Task: Create a task  Develop a custom data visualization tool for a company , assign it to team member softage.4@softage.net in the project AgileCenter and update the status of the task to  On Track  , set the priority of the task to High
Action: Mouse moved to (73, 52)
Screenshot: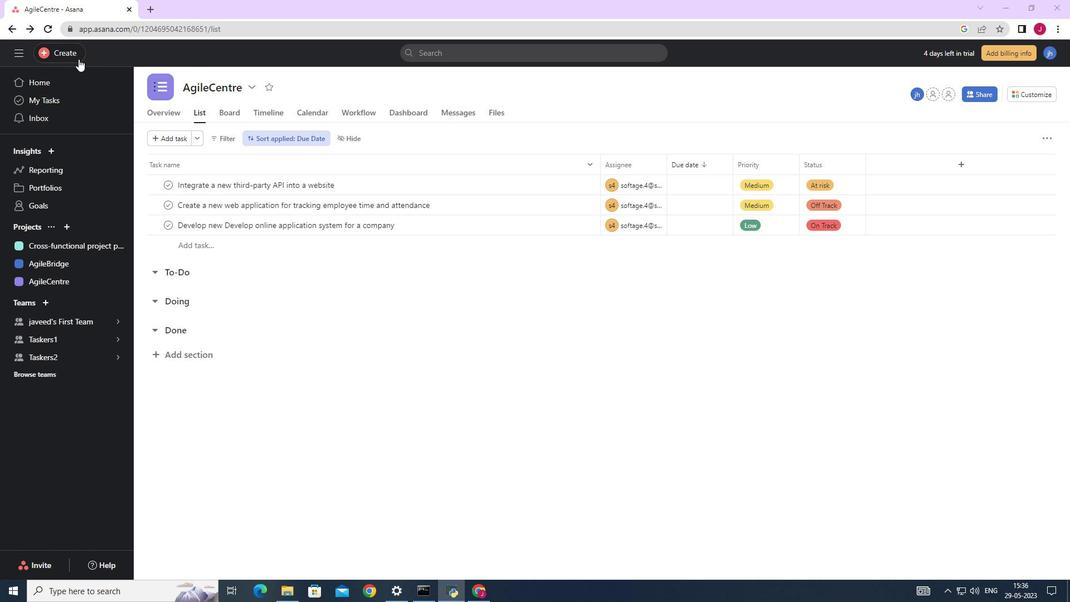 
Action: Mouse pressed left at (73, 52)
Screenshot: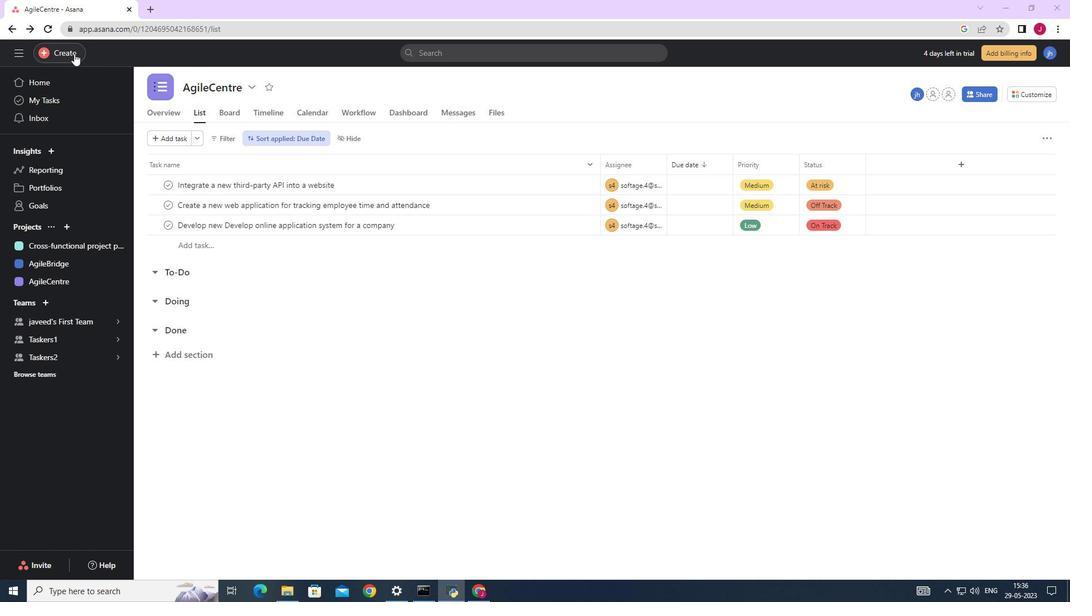 
Action: Mouse moved to (129, 64)
Screenshot: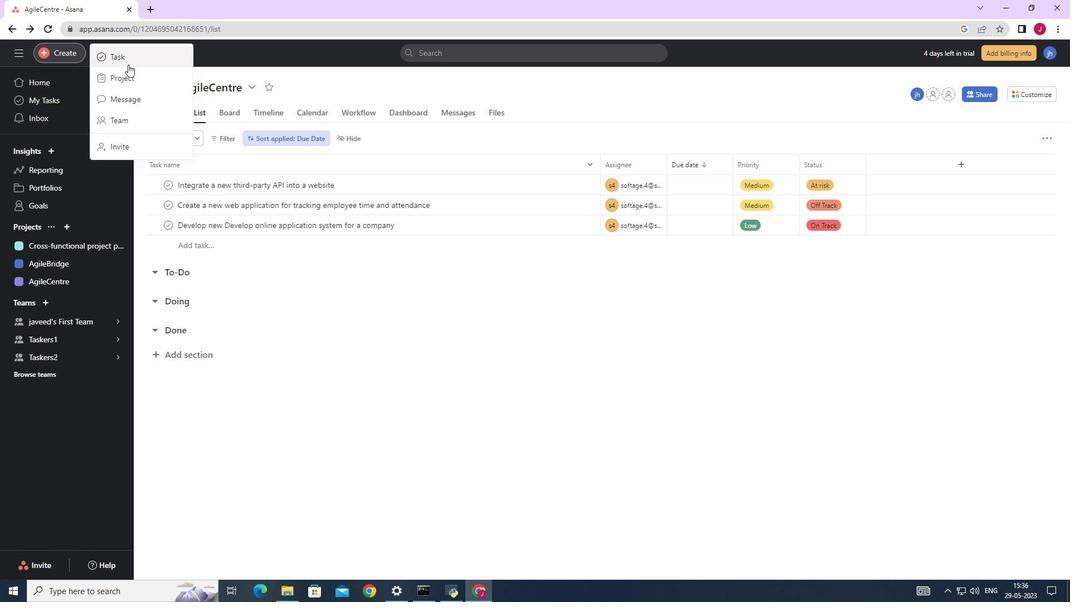
Action: Mouse pressed left at (129, 64)
Screenshot: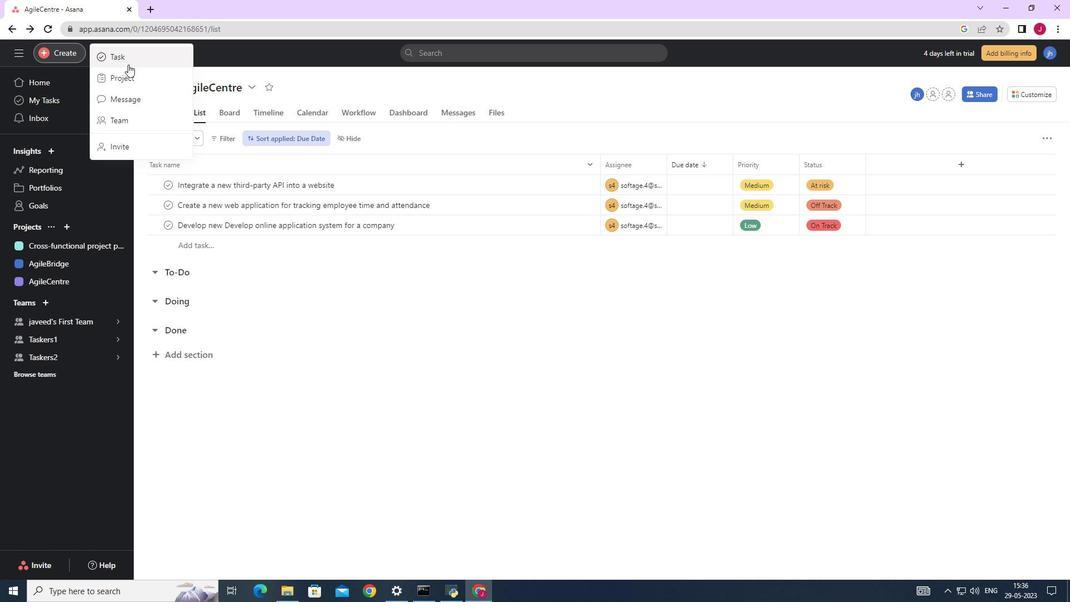 
Action: Mouse moved to (873, 370)
Screenshot: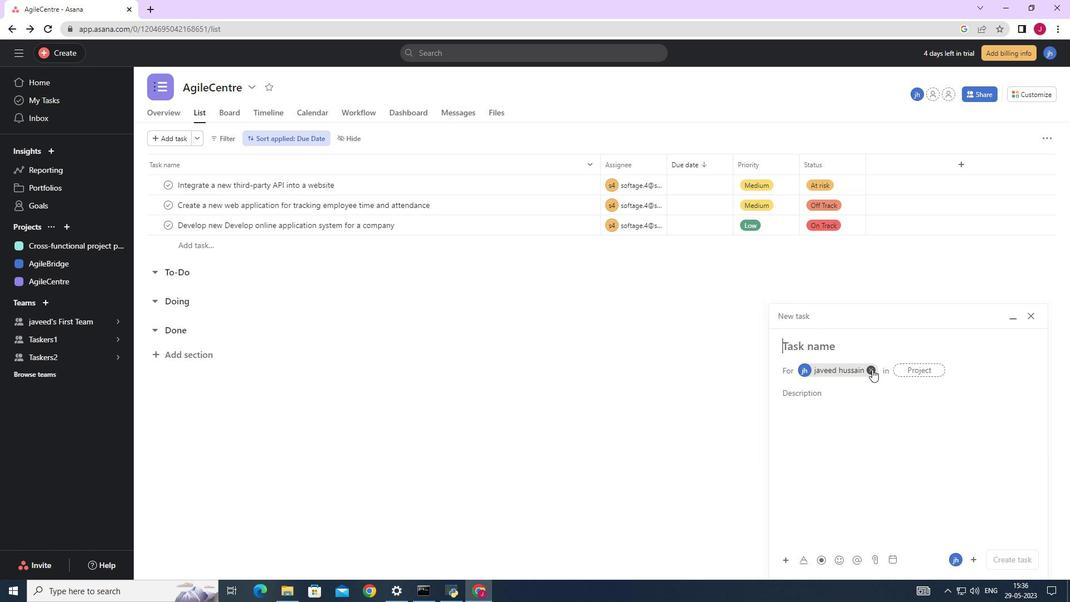 
Action: Mouse pressed left at (873, 370)
Screenshot: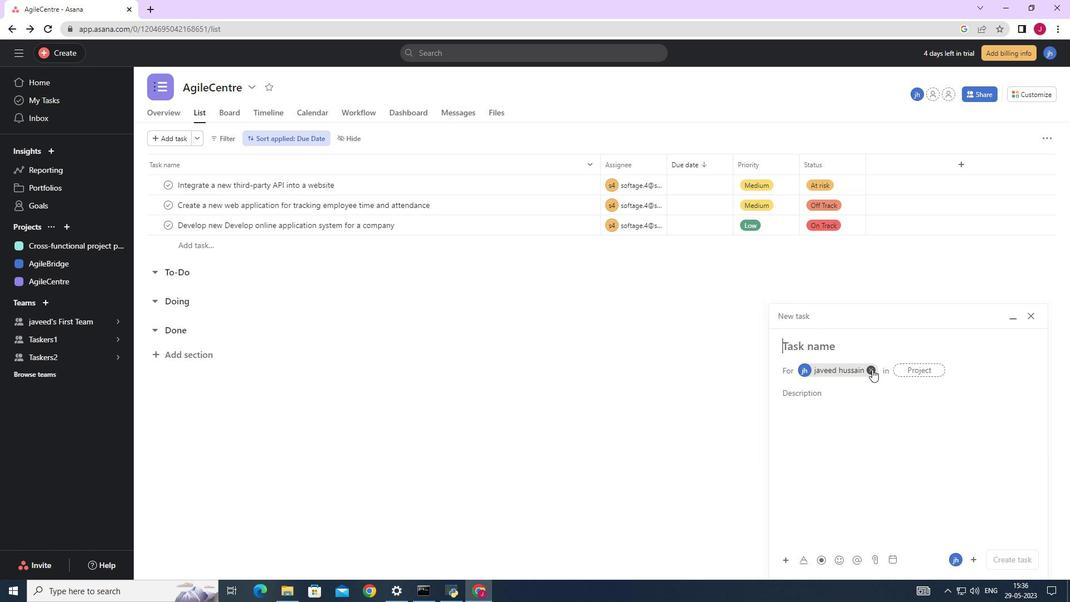 
Action: Mouse moved to (856, 350)
Screenshot: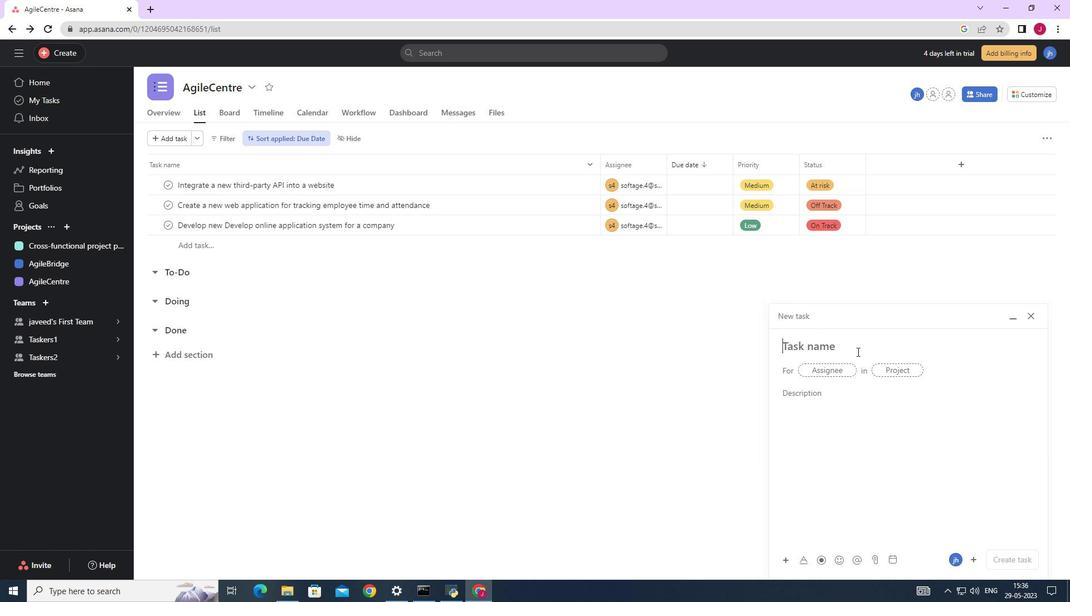 
Action: Mouse pressed left at (856, 350)
Screenshot: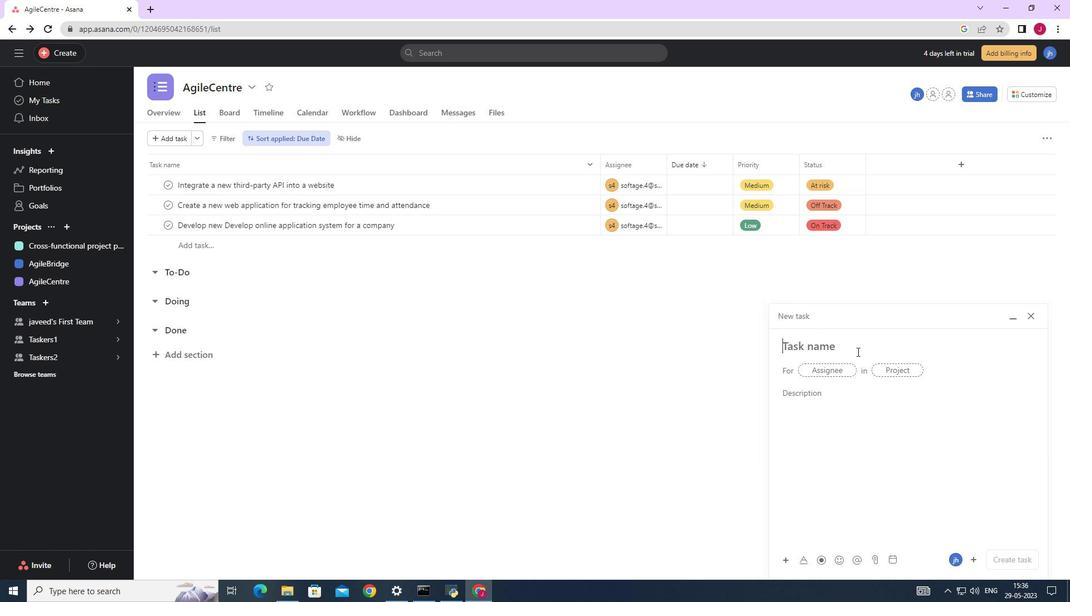 
Action: Mouse moved to (854, 348)
Screenshot: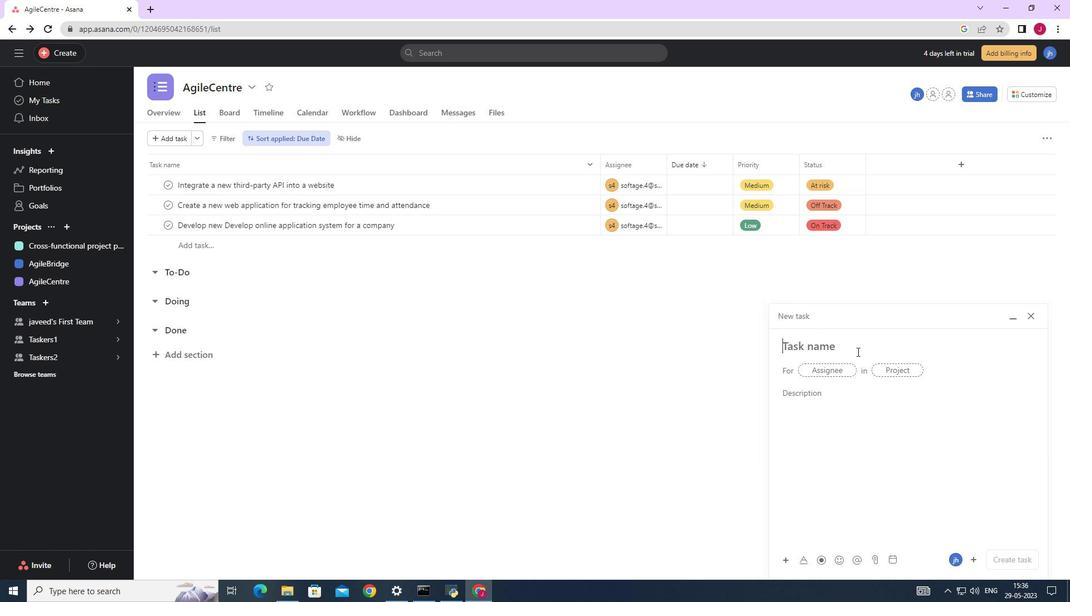 
Action: Key pressed <Key.caps_lock>D<Key.caps_lock>evelop<Key.space>a<Key.space>custom<Key.space>data<Key.space>visuak<Key.backspace>lization
Screenshot: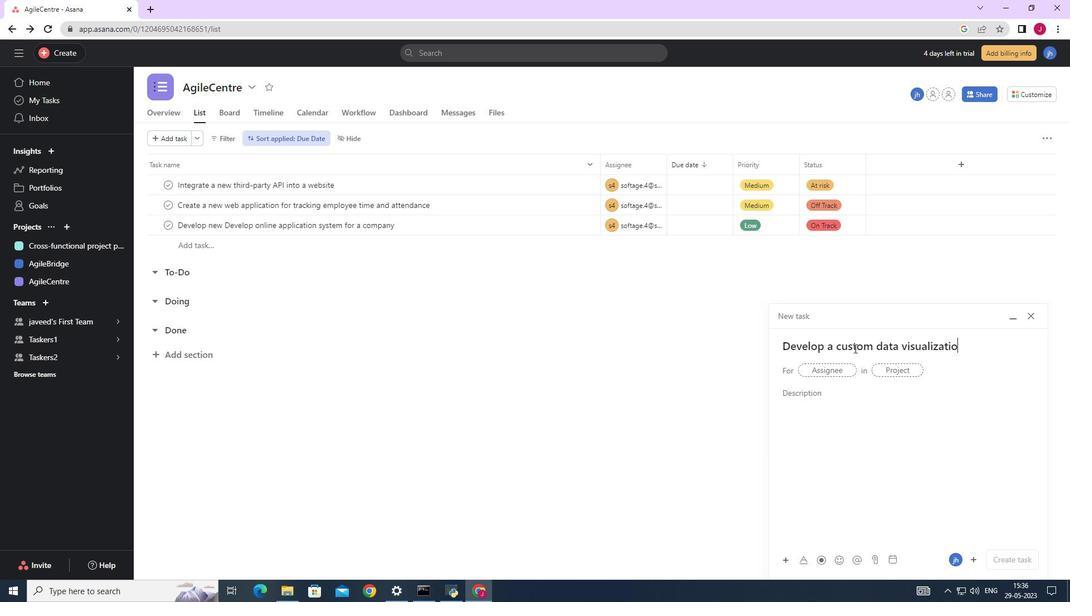
Action: Mouse moved to (883, 365)
Screenshot: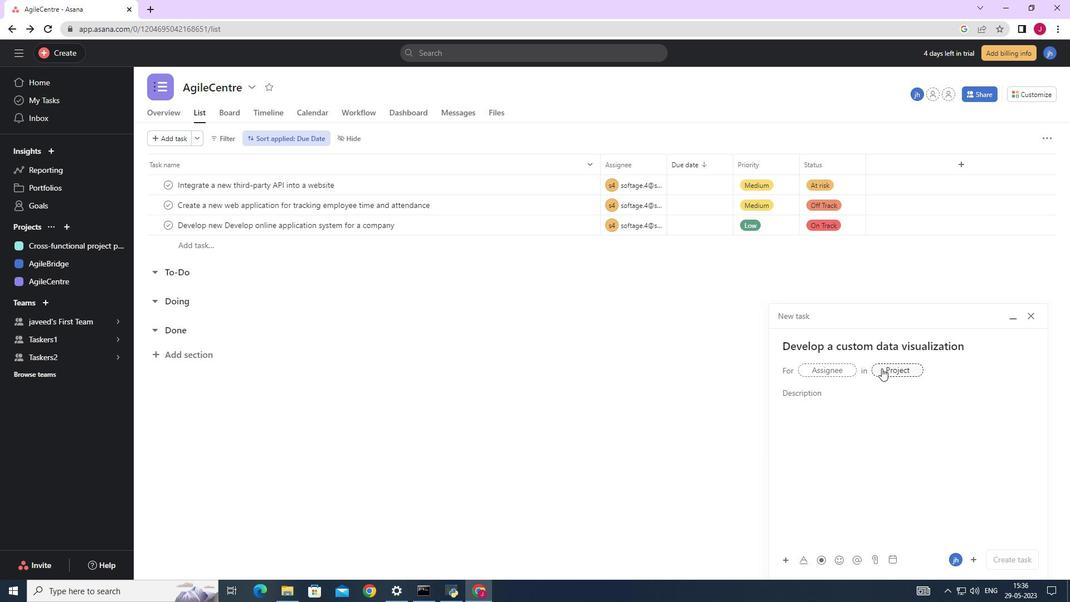 
Action: Key pressed <Key.space>tool<Key.space>for<Key.space>a<Key.space>company
Screenshot: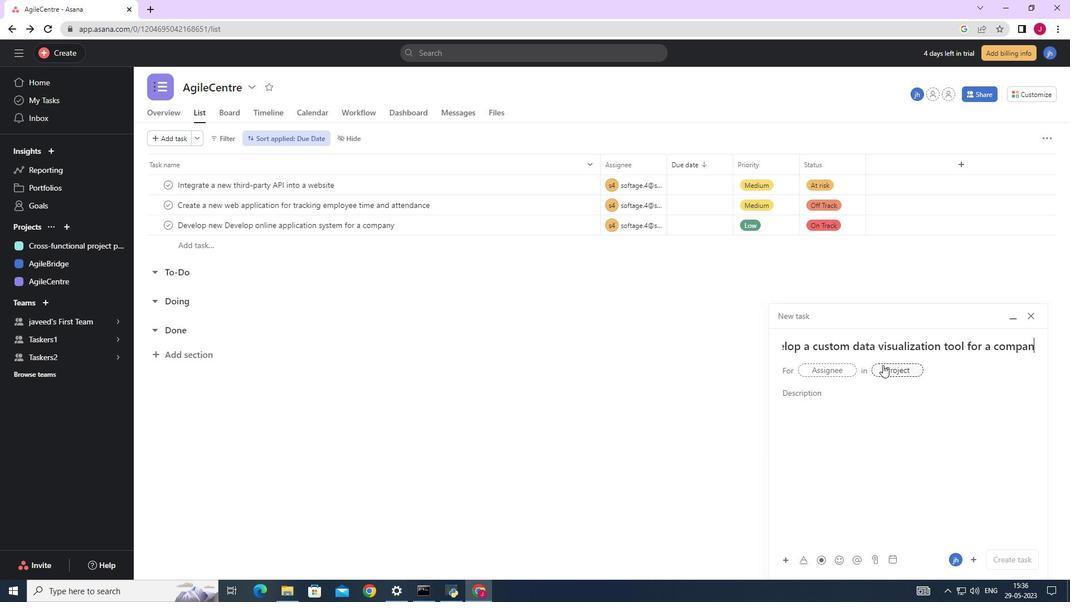 
Action: Mouse moved to (829, 370)
Screenshot: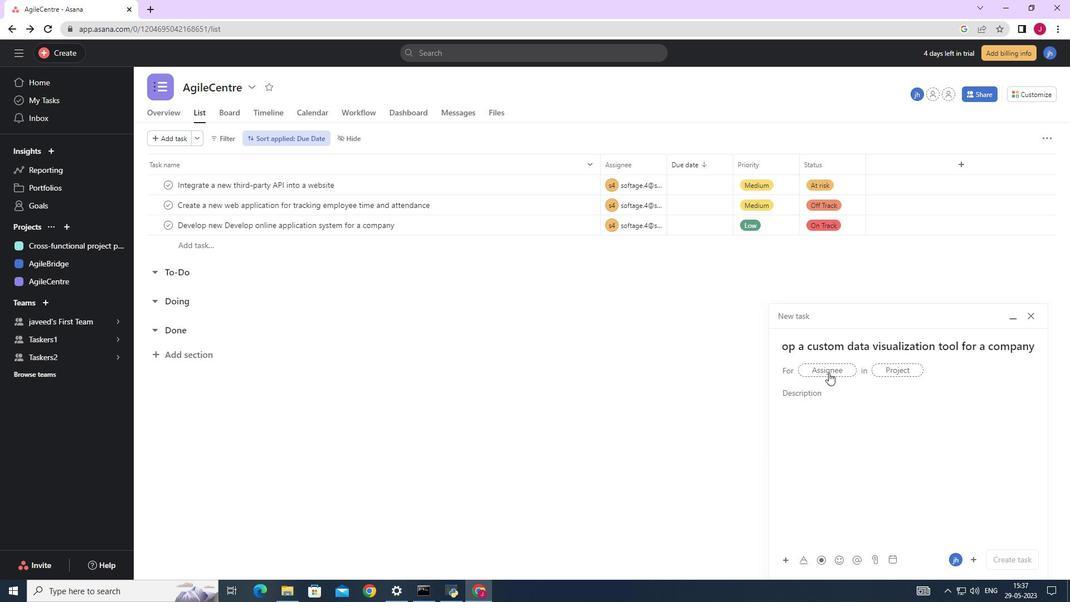 
Action: Mouse pressed left at (829, 370)
Screenshot: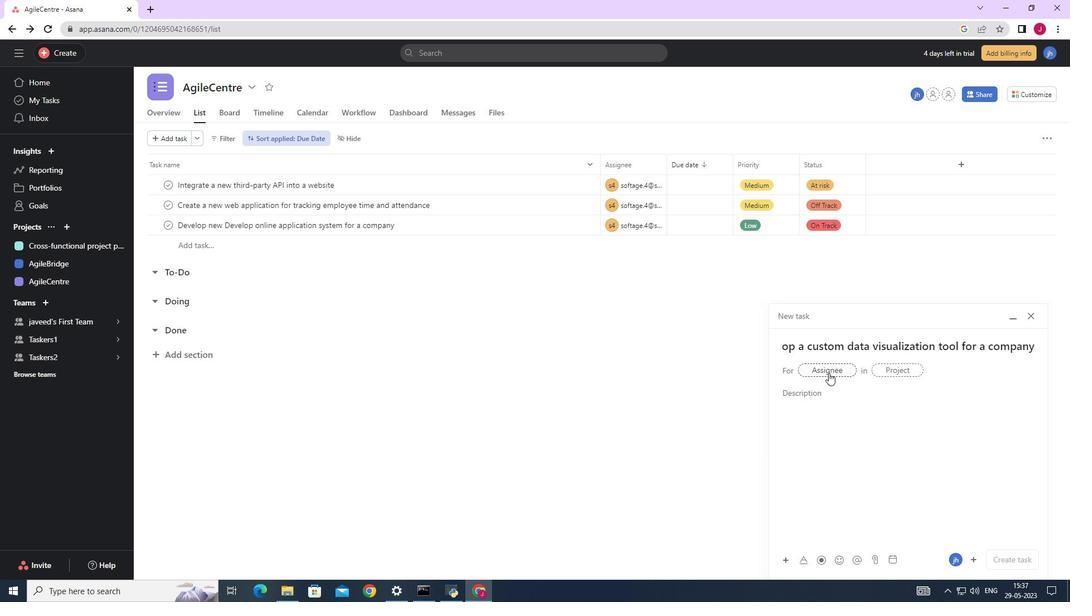 
Action: Mouse moved to (822, 376)
Screenshot: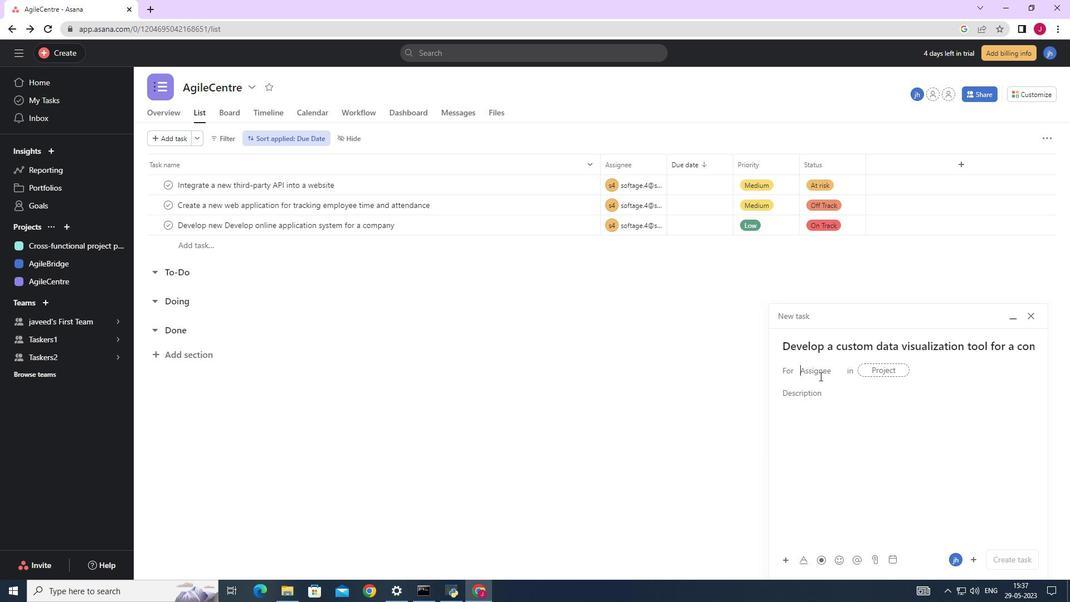 
Action: Key pressed softgae,<Key.backspace>.4
Screenshot: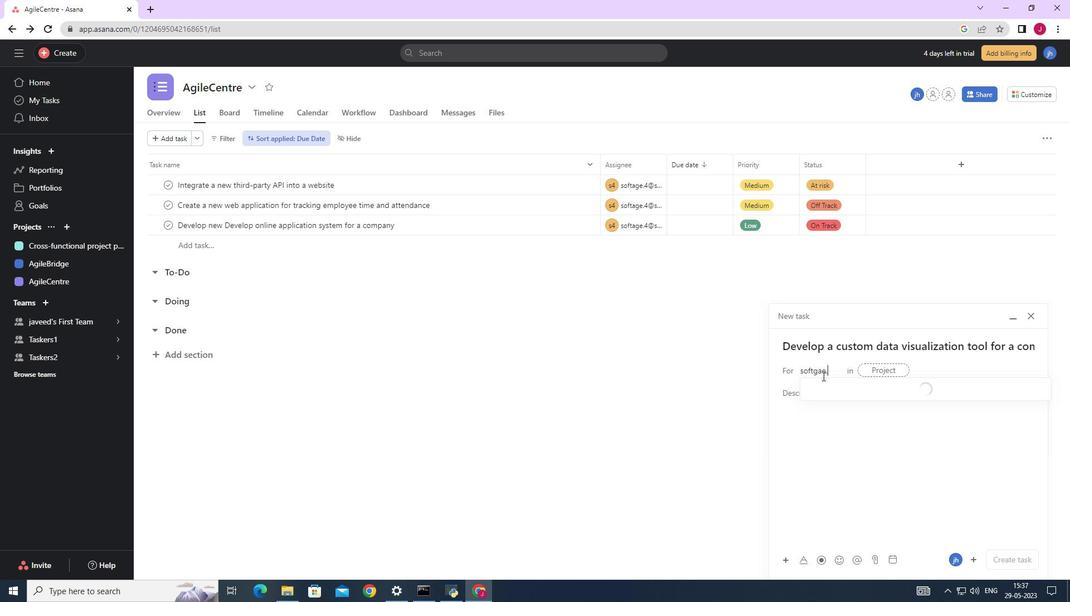 
Action: Mouse moved to (836, 371)
Screenshot: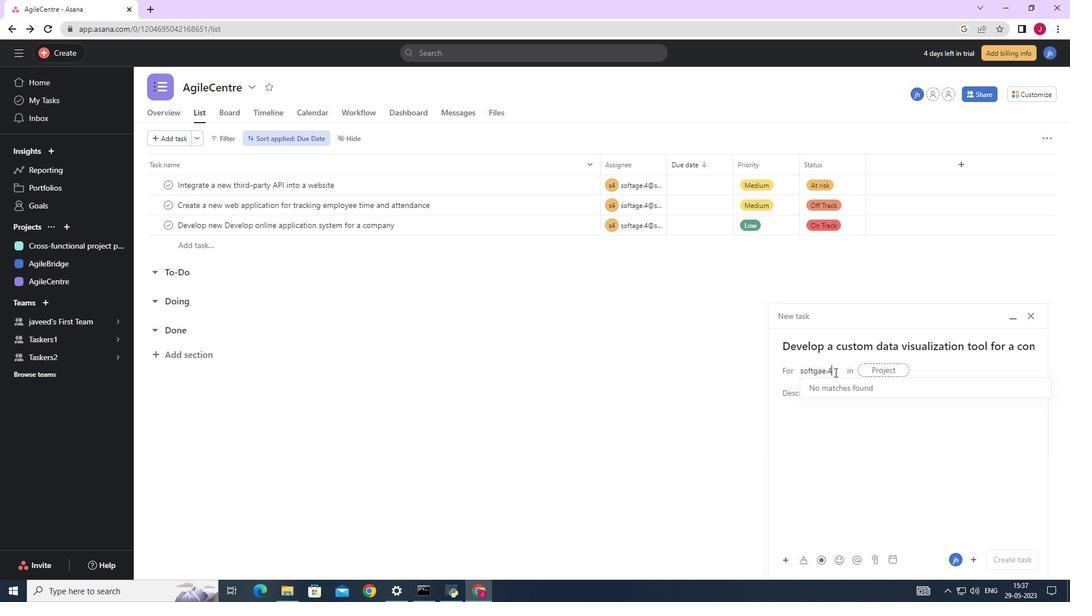 
Action: Key pressed <Key.backspace><Key.backspace><Key.backspace><Key.backspace><Key.backspace>age.4
Screenshot: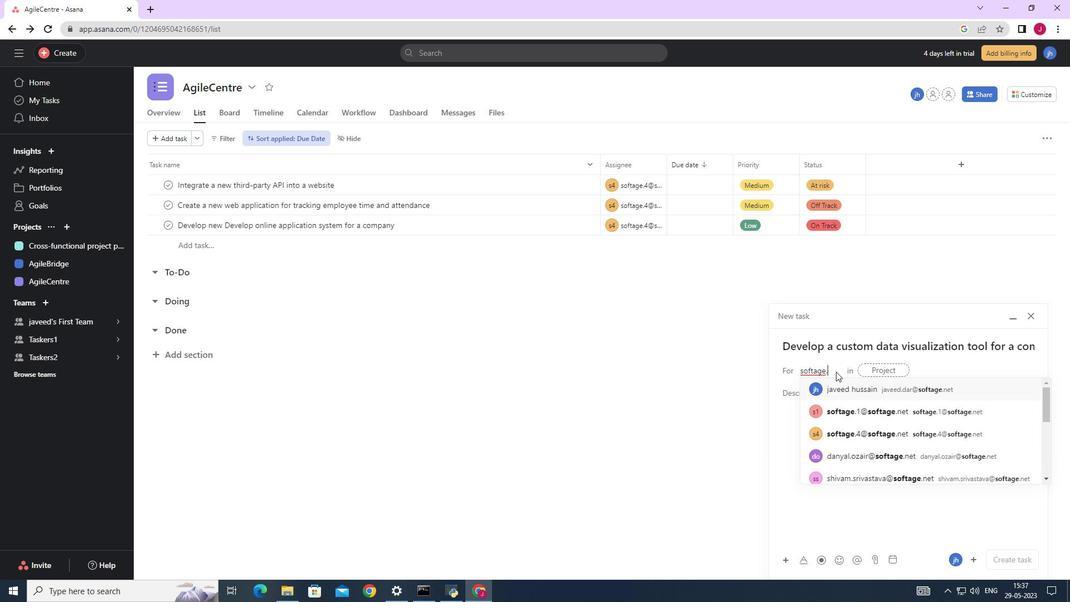 
Action: Mouse moved to (926, 390)
Screenshot: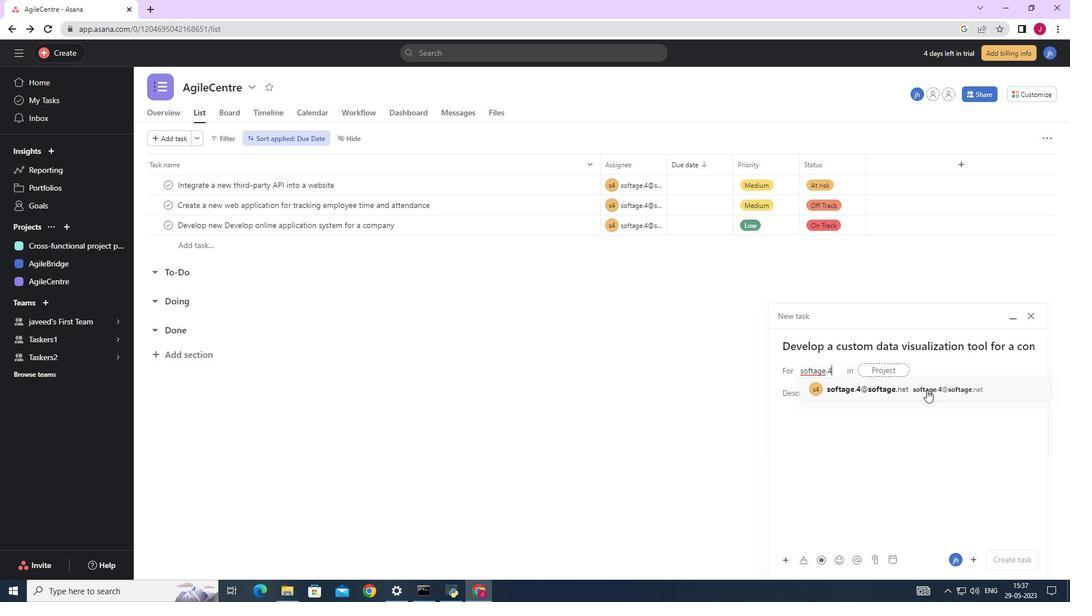 
Action: Mouse pressed left at (926, 390)
Screenshot: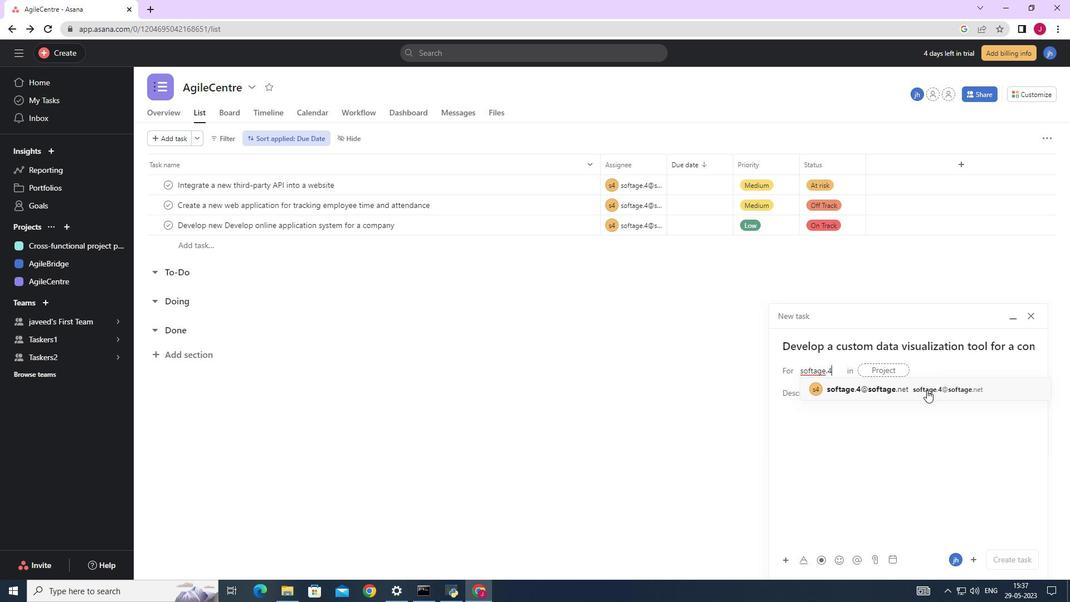
Action: Mouse moved to (737, 393)
Screenshot: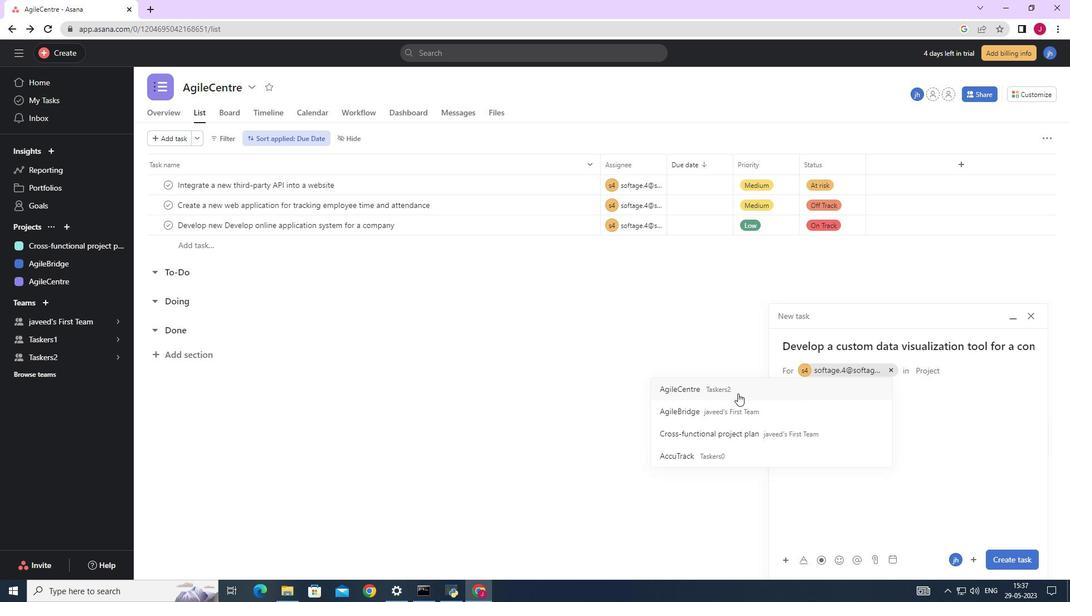 
Action: Mouse pressed left at (737, 393)
Screenshot: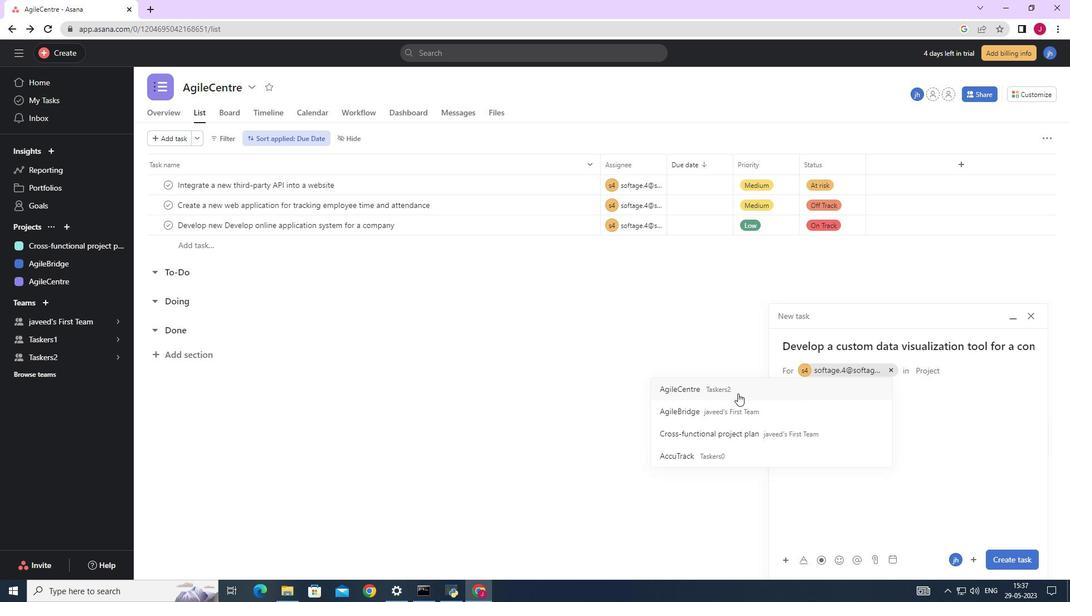 
Action: Mouse moved to (1008, 555)
Screenshot: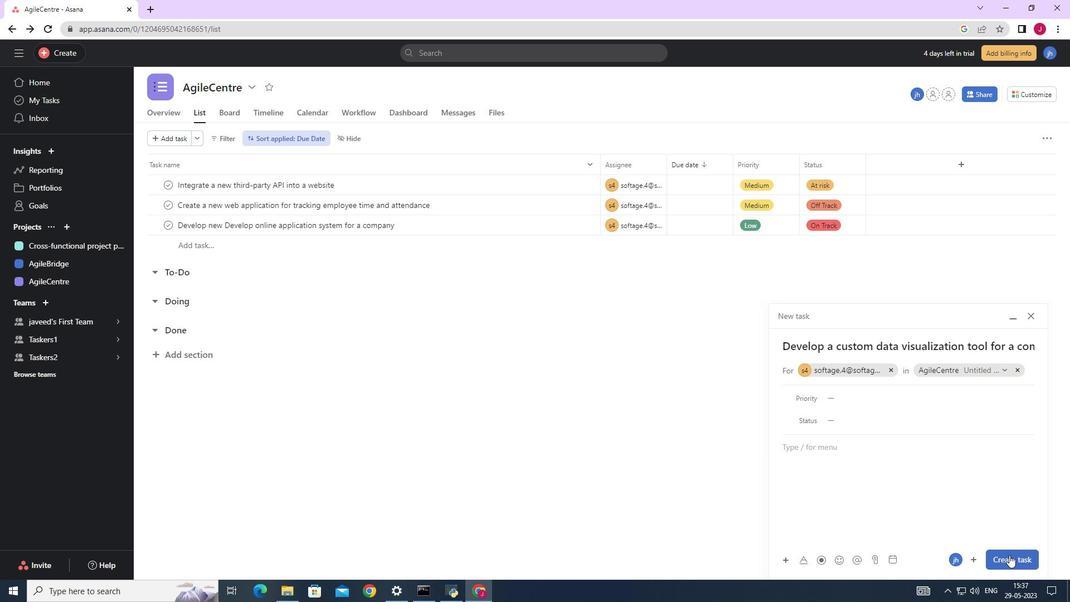 
Action: Mouse pressed left at (1008, 555)
Screenshot: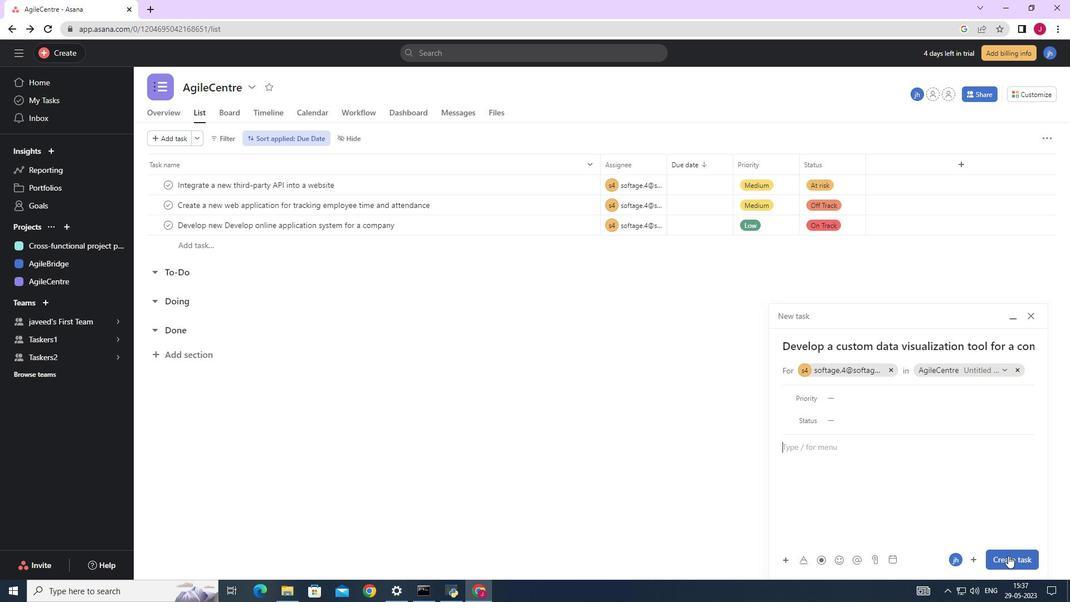 
Action: Mouse moved to (509, 435)
Screenshot: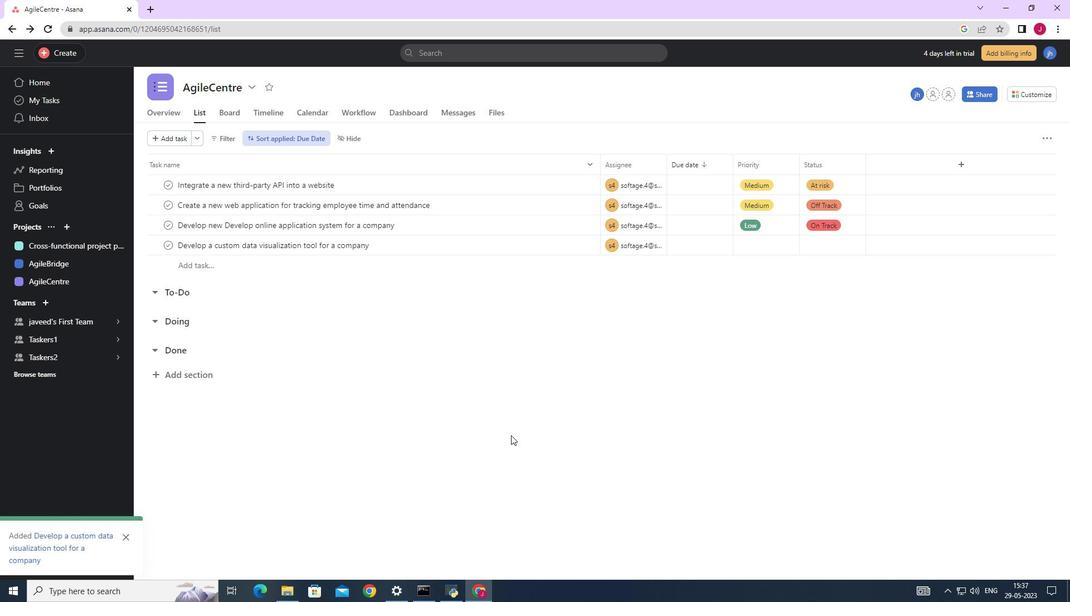 
